 Task: Look for products from Hvmn only.
Action: Mouse pressed left at (21, 84)
Screenshot: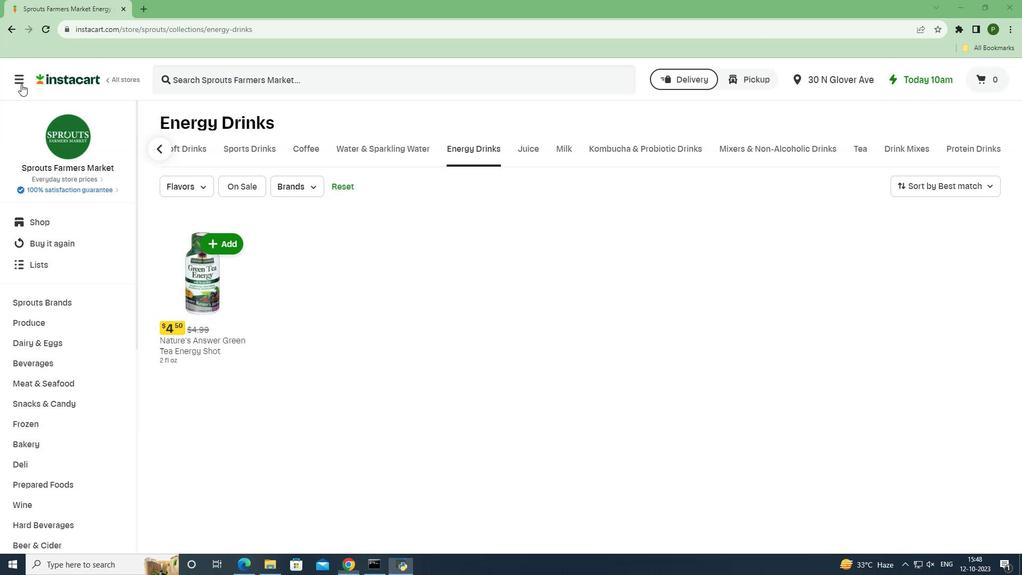 
Action: Mouse moved to (48, 285)
Screenshot: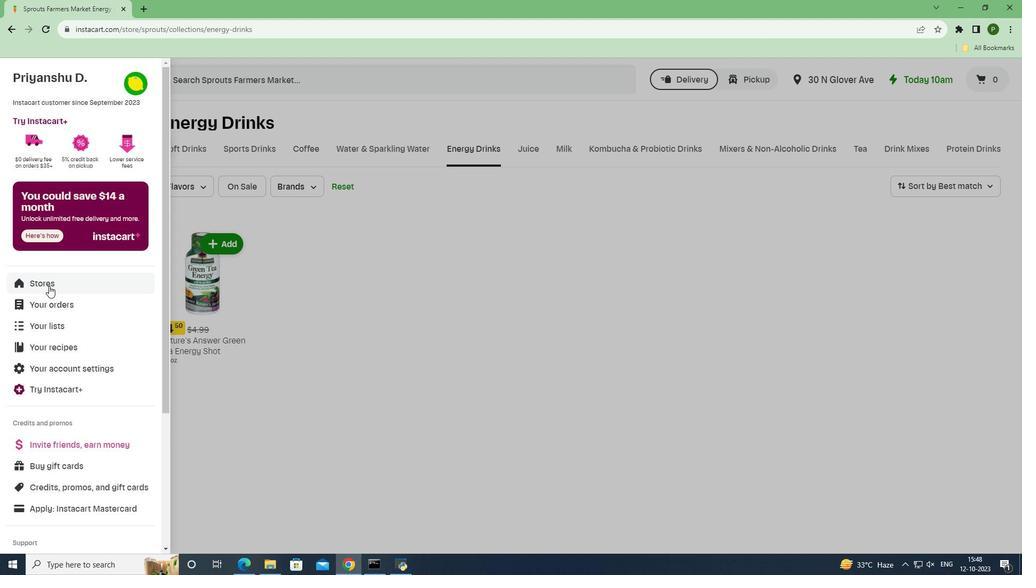 
Action: Mouse pressed left at (48, 285)
Screenshot: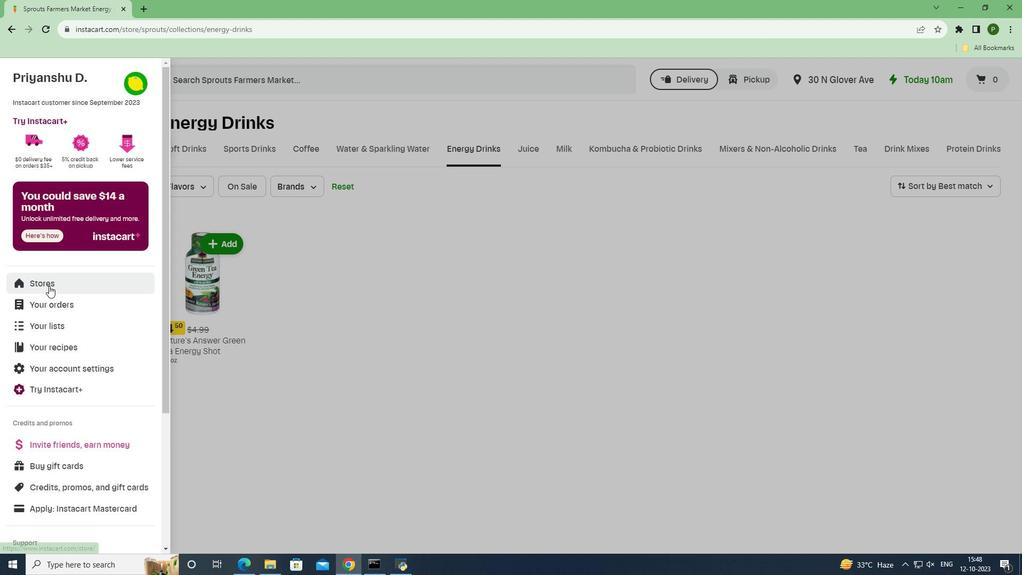 
Action: Mouse moved to (226, 124)
Screenshot: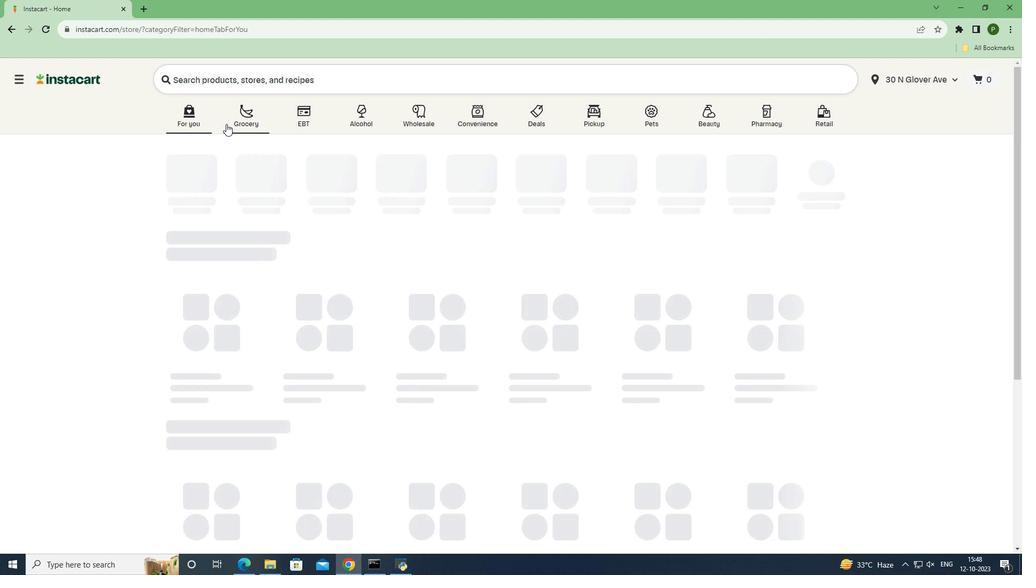 
Action: Mouse pressed left at (226, 124)
Screenshot: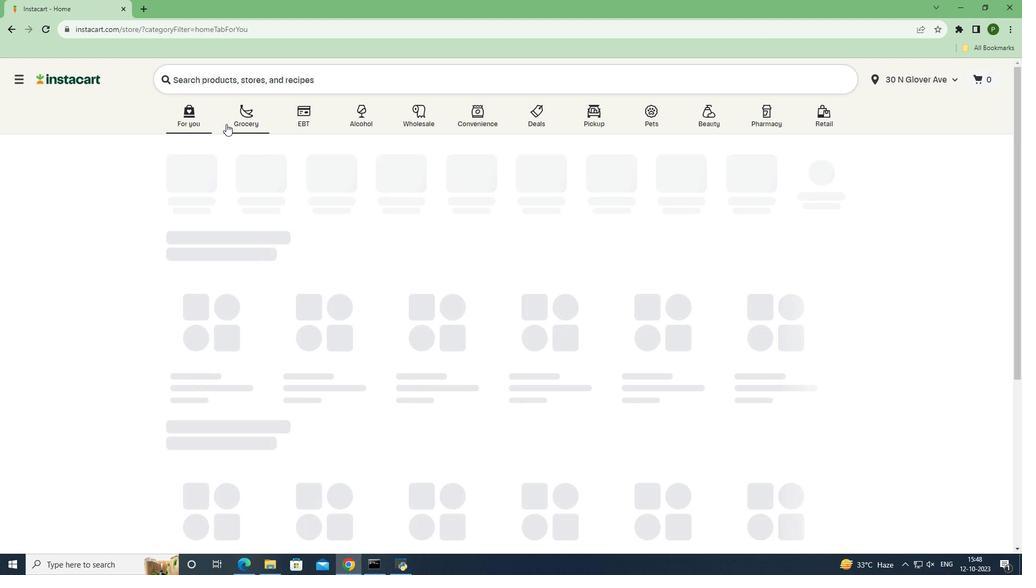 
Action: Mouse moved to (426, 245)
Screenshot: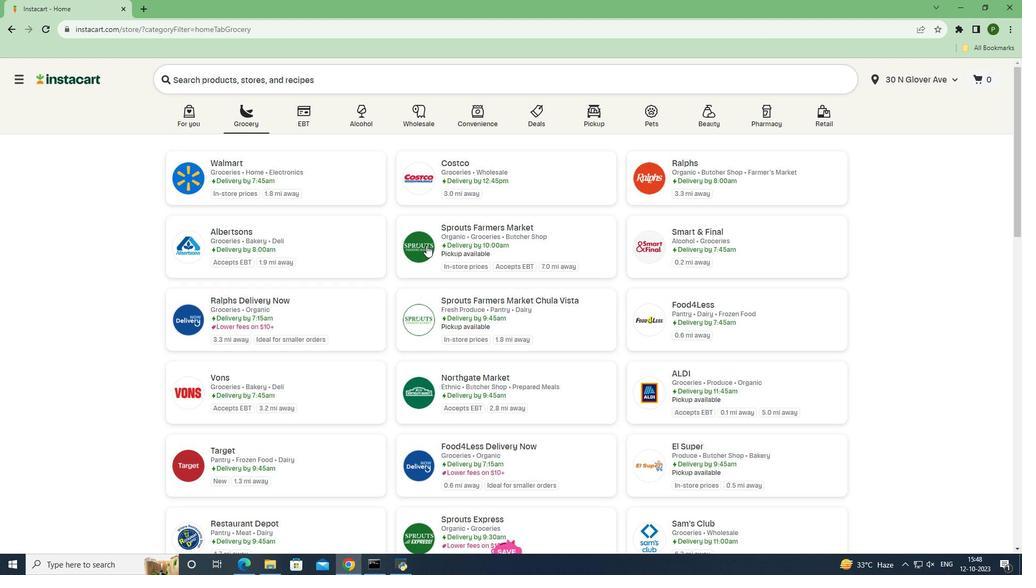 
Action: Mouse pressed left at (426, 245)
Screenshot: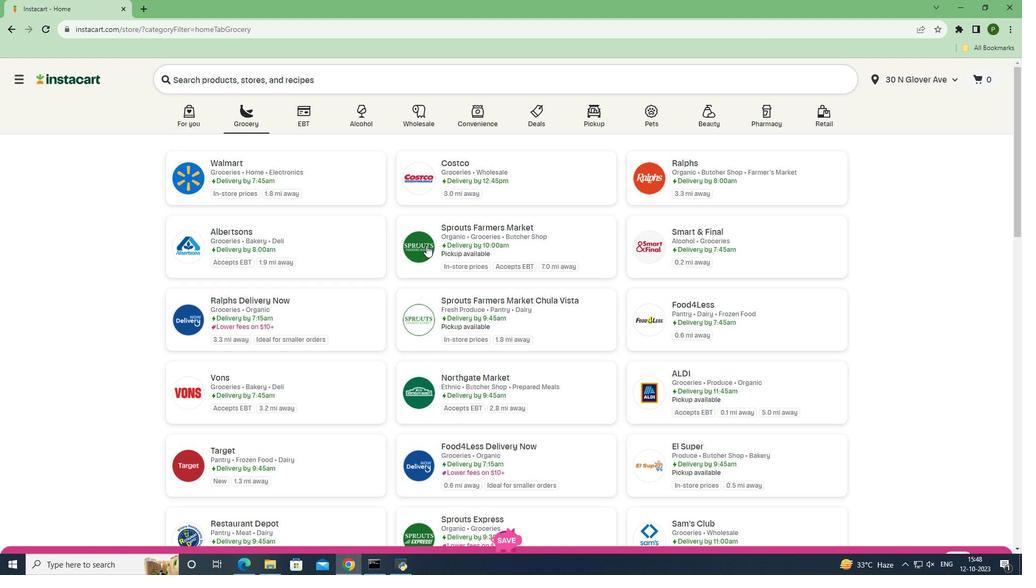
Action: Mouse moved to (83, 367)
Screenshot: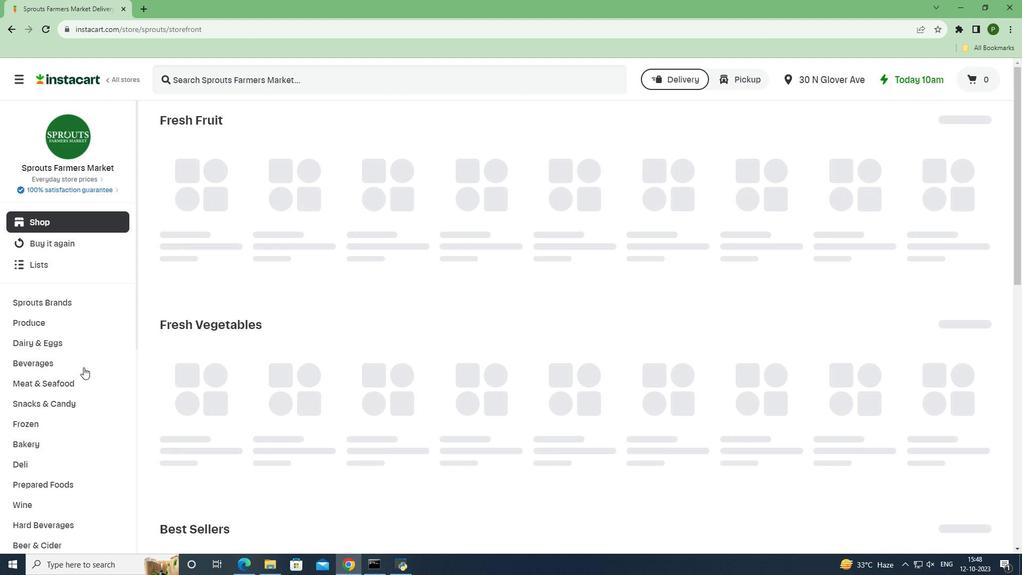 
Action: Mouse pressed left at (83, 367)
Screenshot: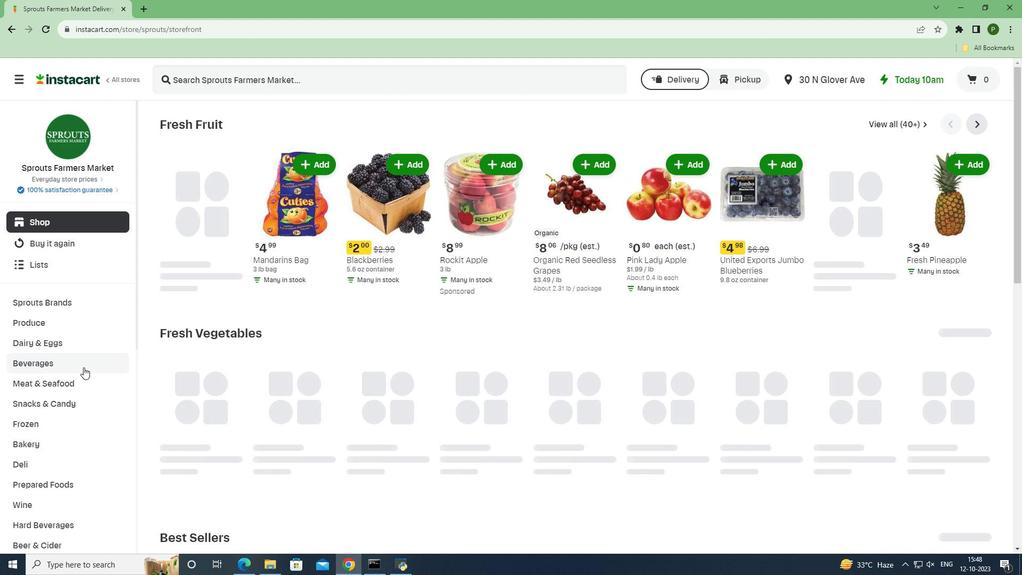 
Action: Mouse moved to (555, 157)
Screenshot: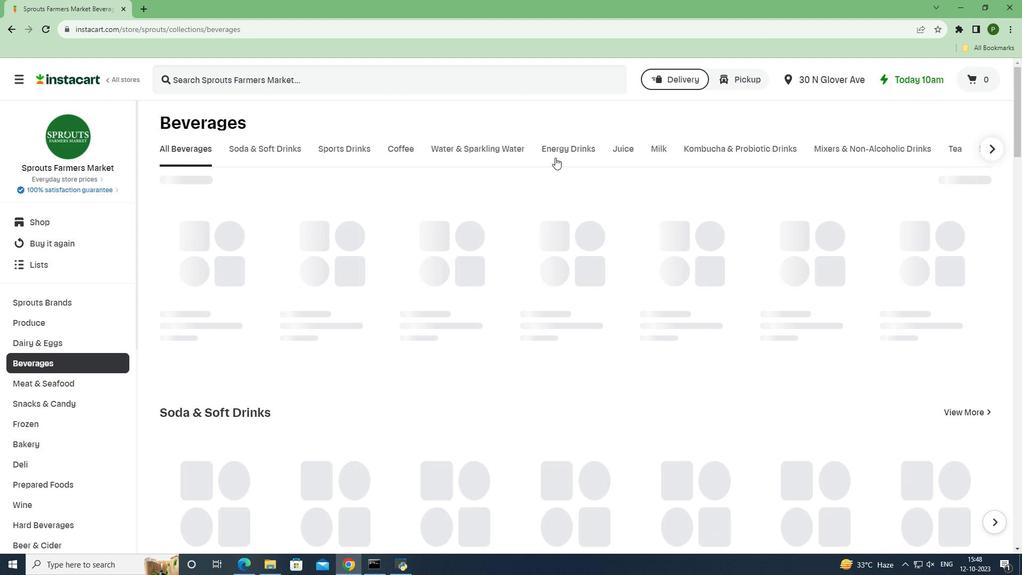 
Action: Mouse pressed left at (555, 157)
Screenshot: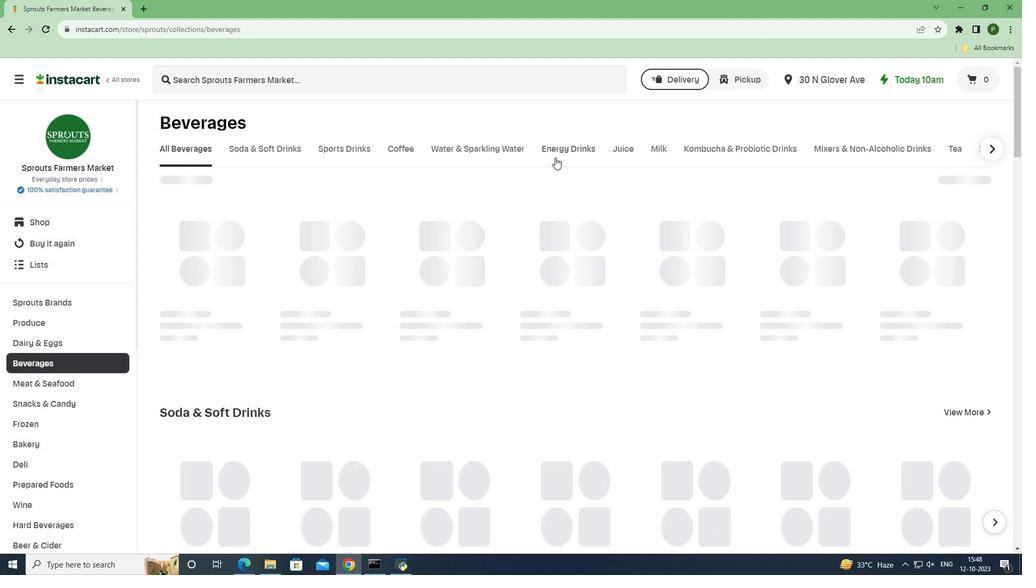 
Action: Mouse moved to (294, 187)
Screenshot: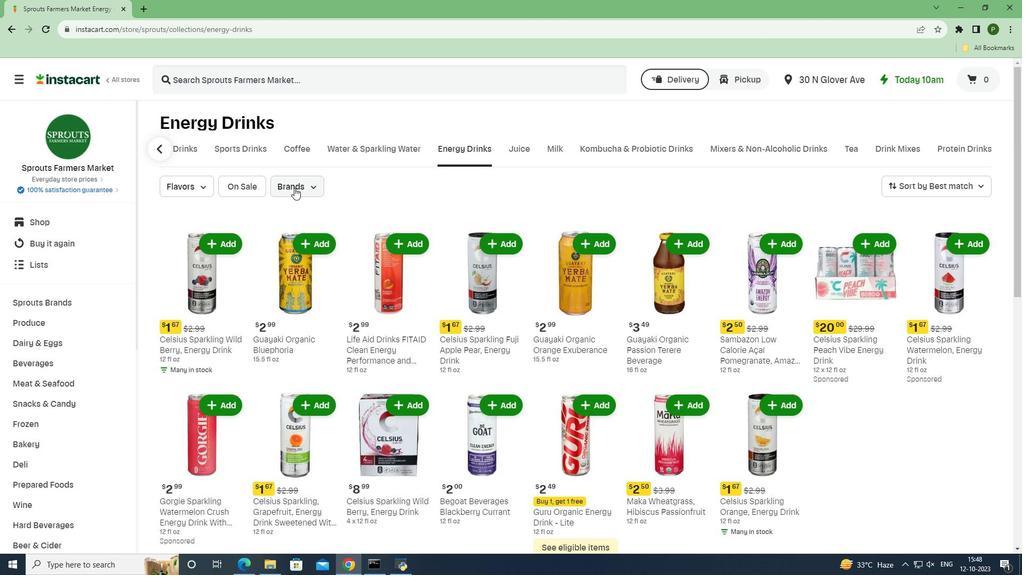 
Action: Mouse pressed left at (294, 187)
Screenshot: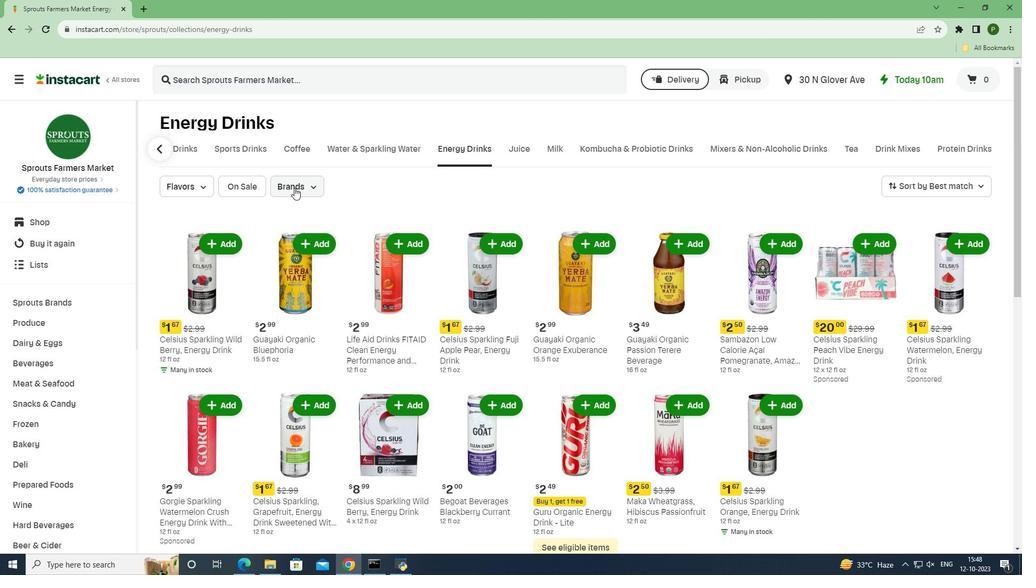 
Action: Mouse moved to (339, 299)
Screenshot: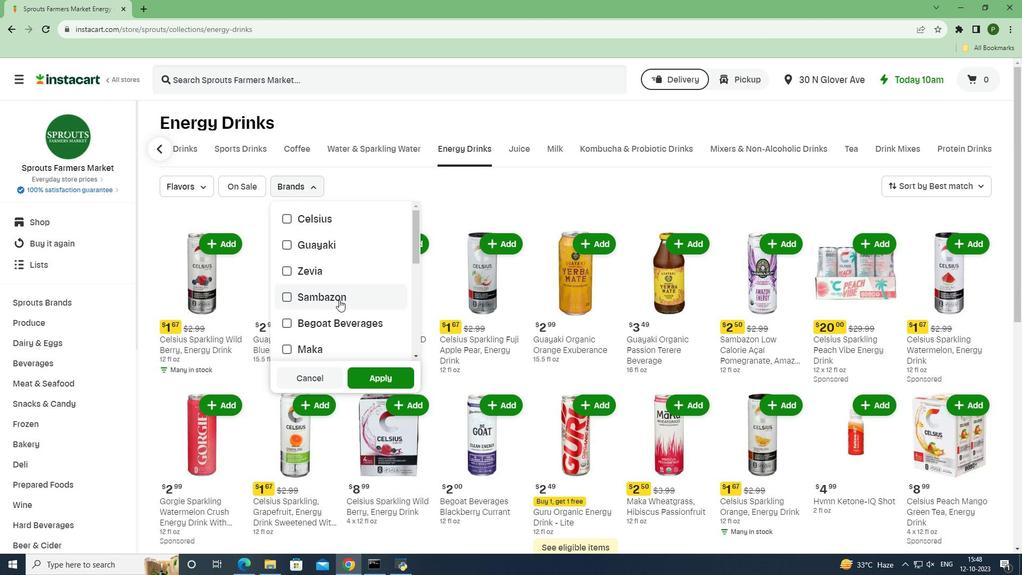 
Action: Mouse scrolled (339, 299) with delta (0, 0)
Screenshot: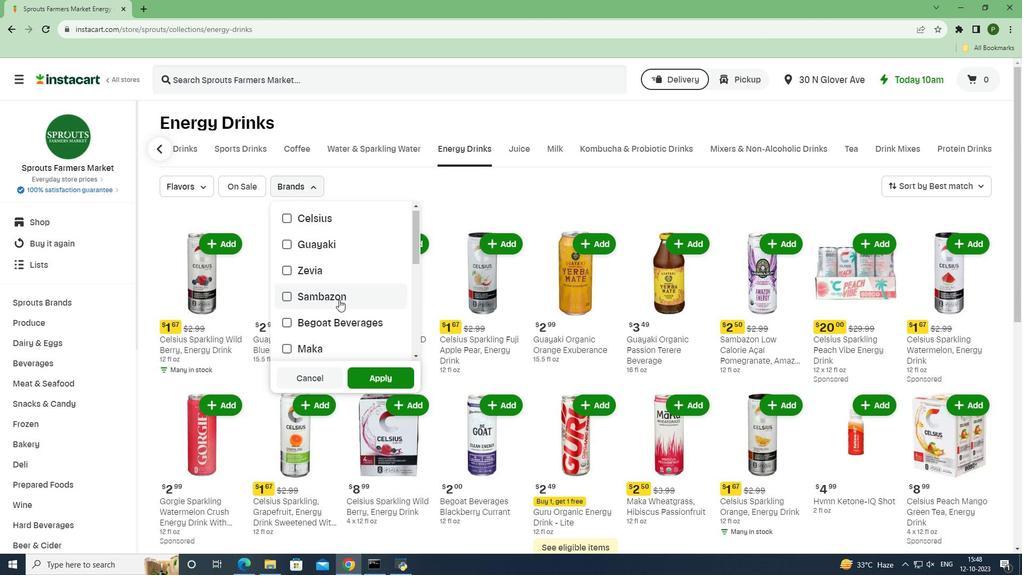 
Action: Mouse scrolled (339, 299) with delta (0, 0)
Screenshot: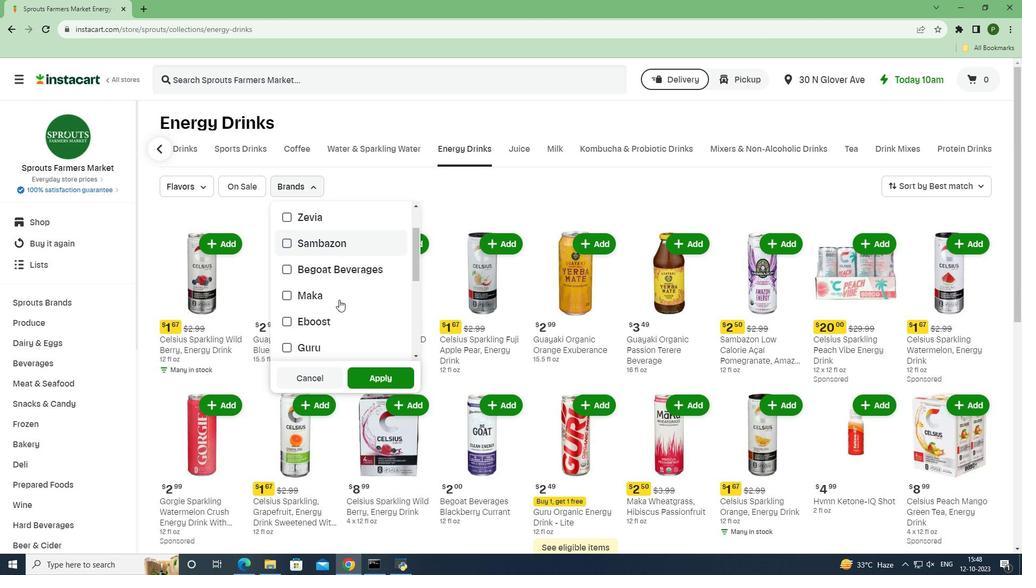 
Action: Mouse scrolled (339, 299) with delta (0, 0)
Screenshot: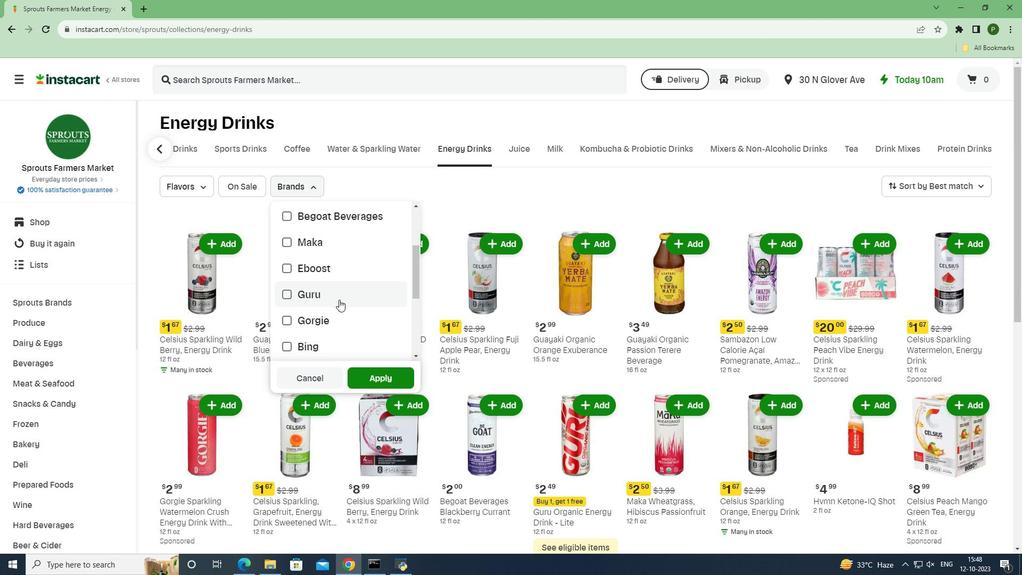 
Action: Mouse scrolled (339, 299) with delta (0, 0)
Screenshot: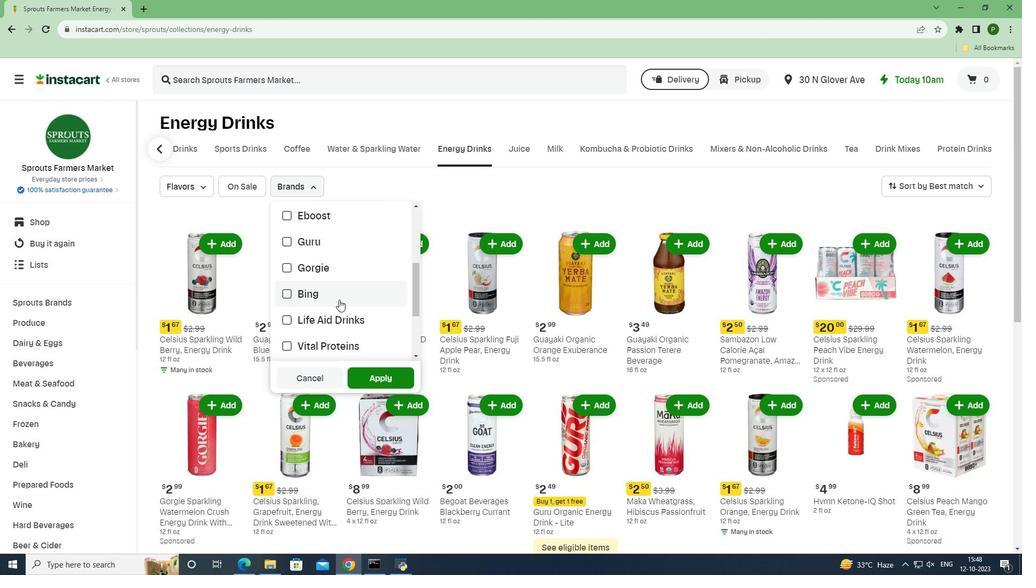 
Action: Mouse scrolled (339, 299) with delta (0, 0)
Screenshot: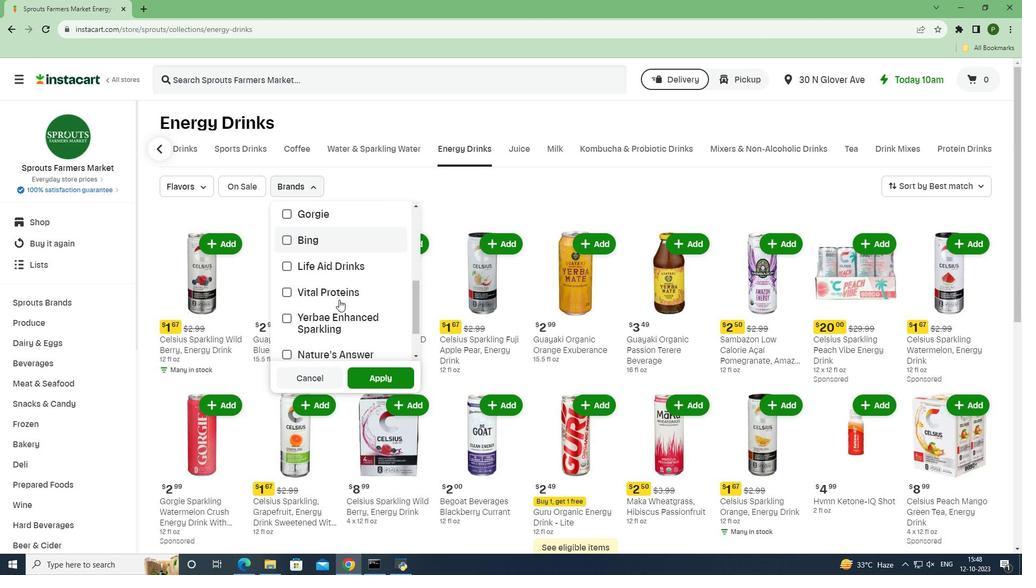 
Action: Mouse moved to (320, 325)
Screenshot: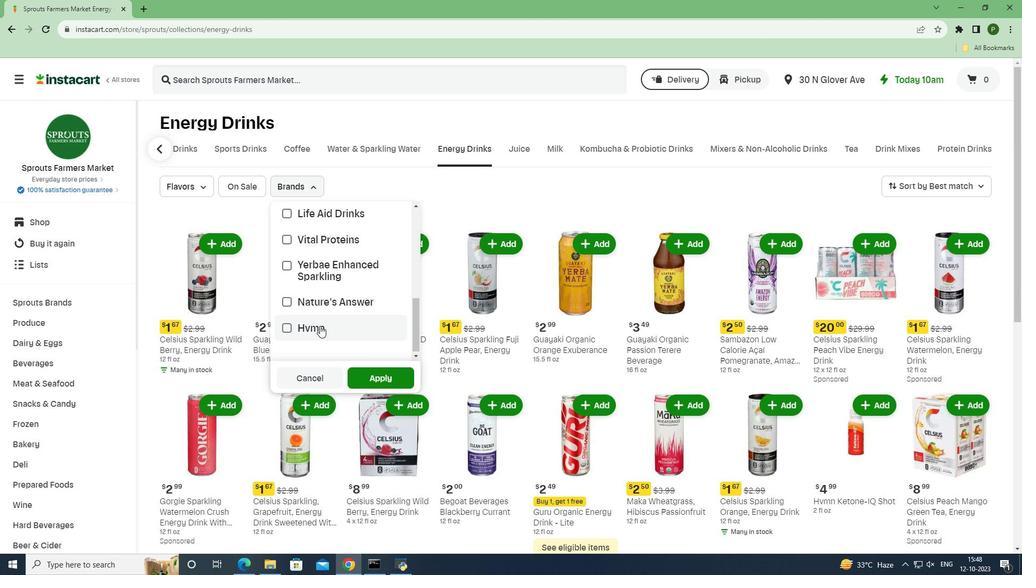 
Action: Mouse pressed left at (320, 325)
Screenshot: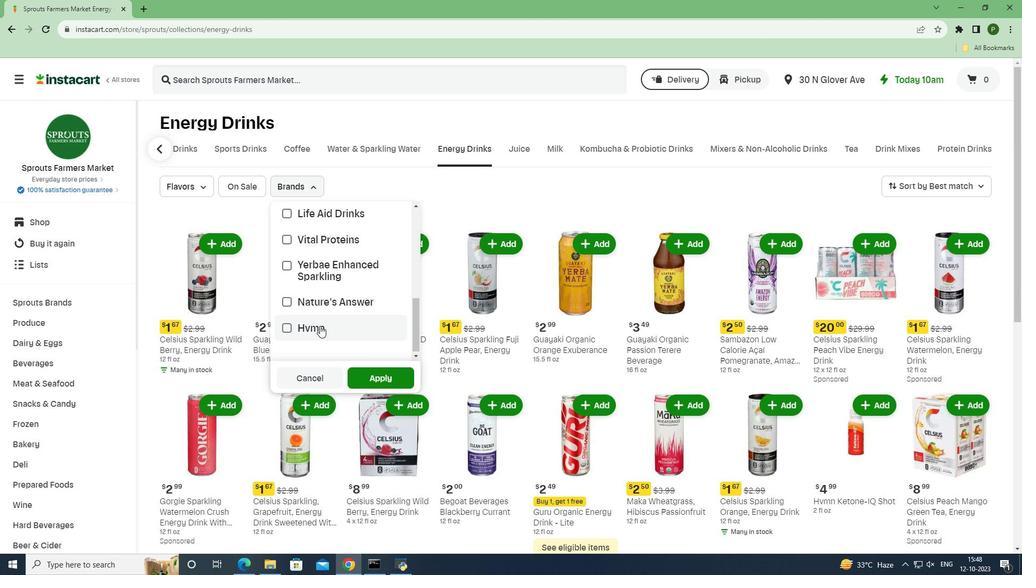 
Action: Mouse moved to (361, 374)
Screenshot: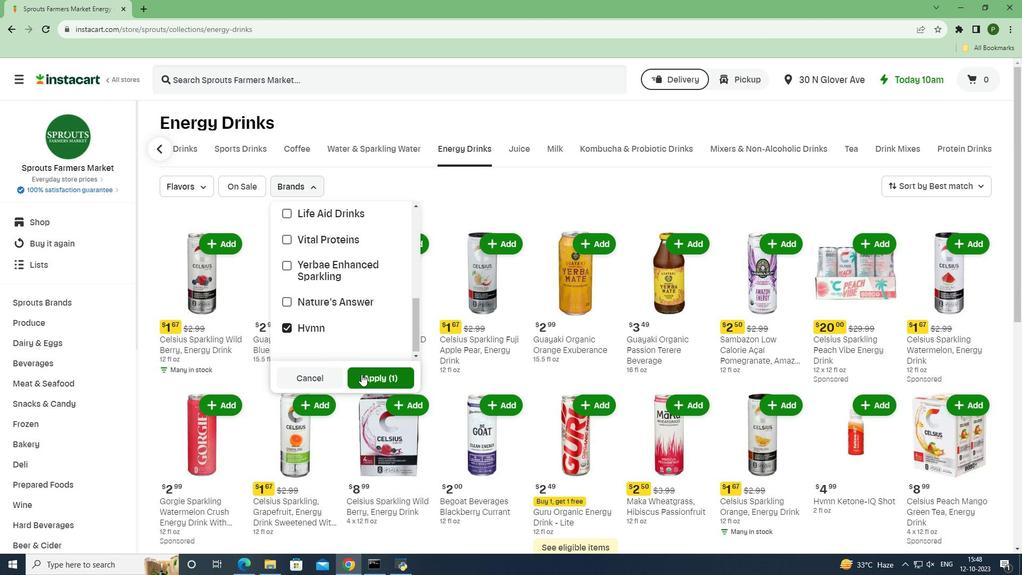 
Action: Mouse pressed left at (361, 374)
Screenshot: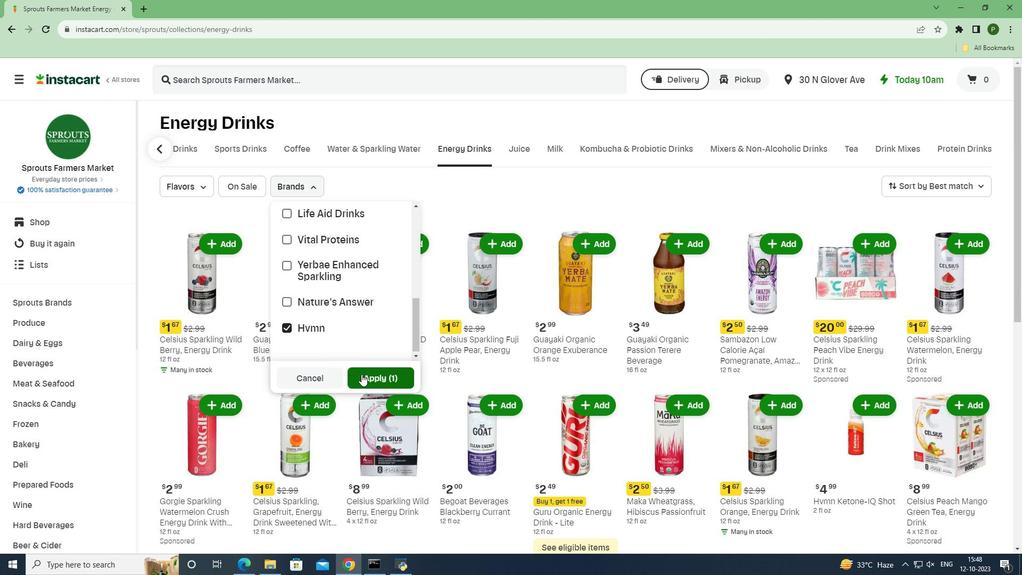 
Action: Mouse moved to (344, 282)
Screenshot: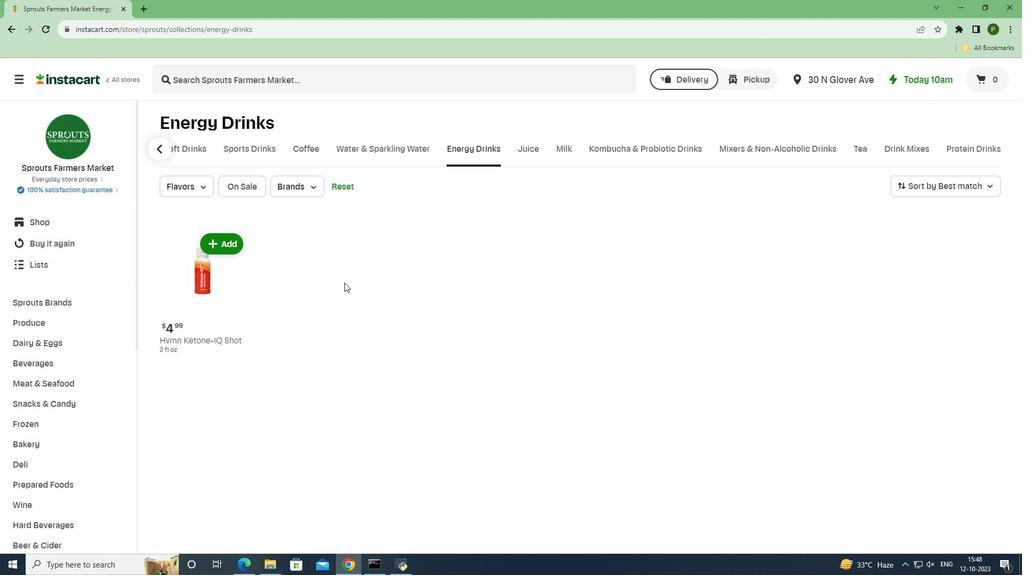 
